 Task: Apply a Yellow cover color.
Action: Mouse moved to (676, 142)
Screenshot: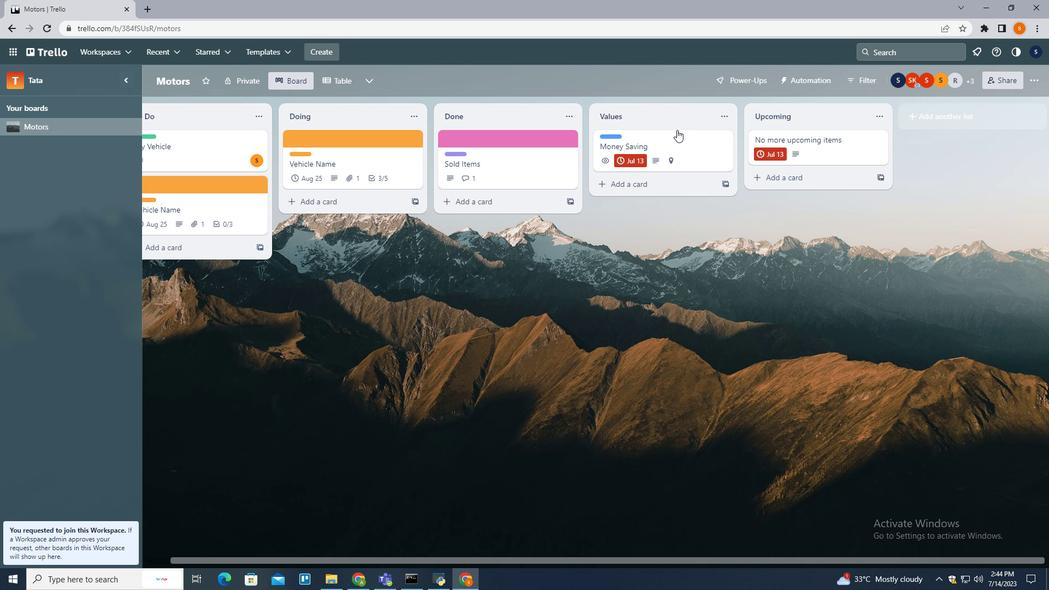 
Action: Mouse pressed left at (676, 142)
Screenshot: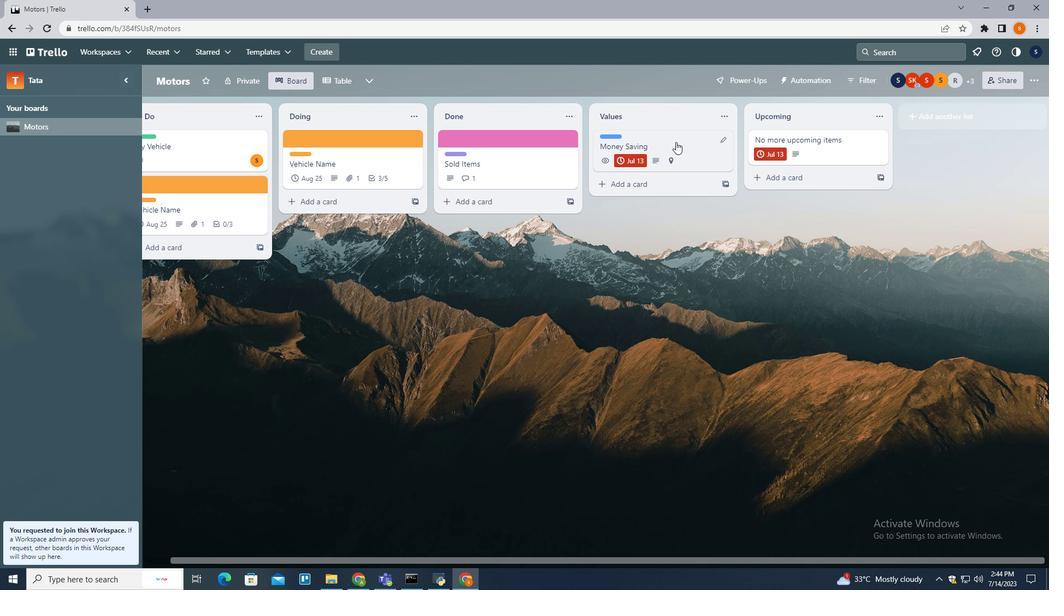 
Action: Mouse moved to (660, 301)
Screenshot: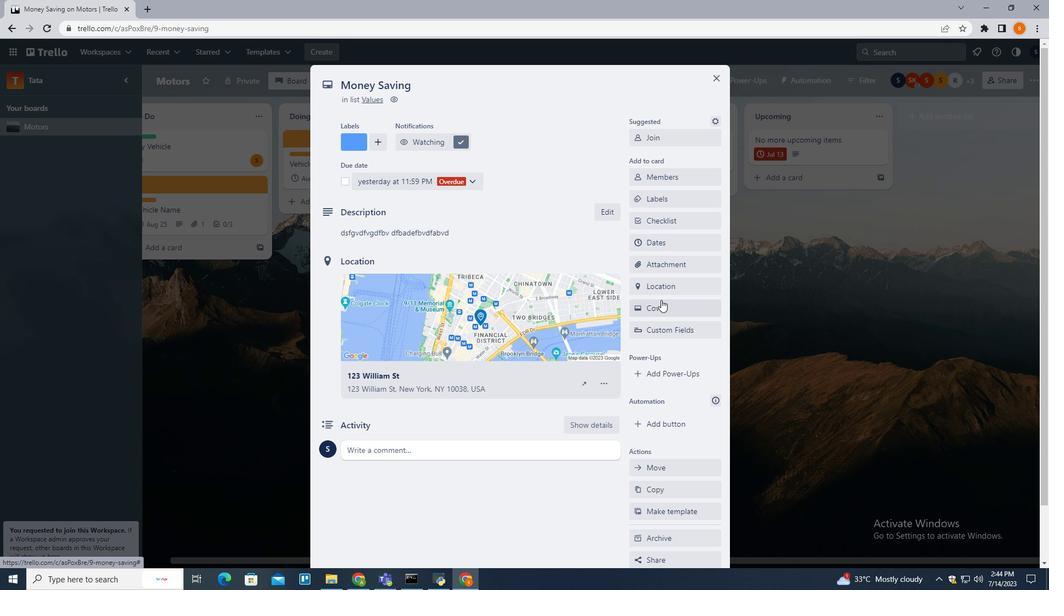 
Action: Mouse pressed left at (660, 301)
Screenshot: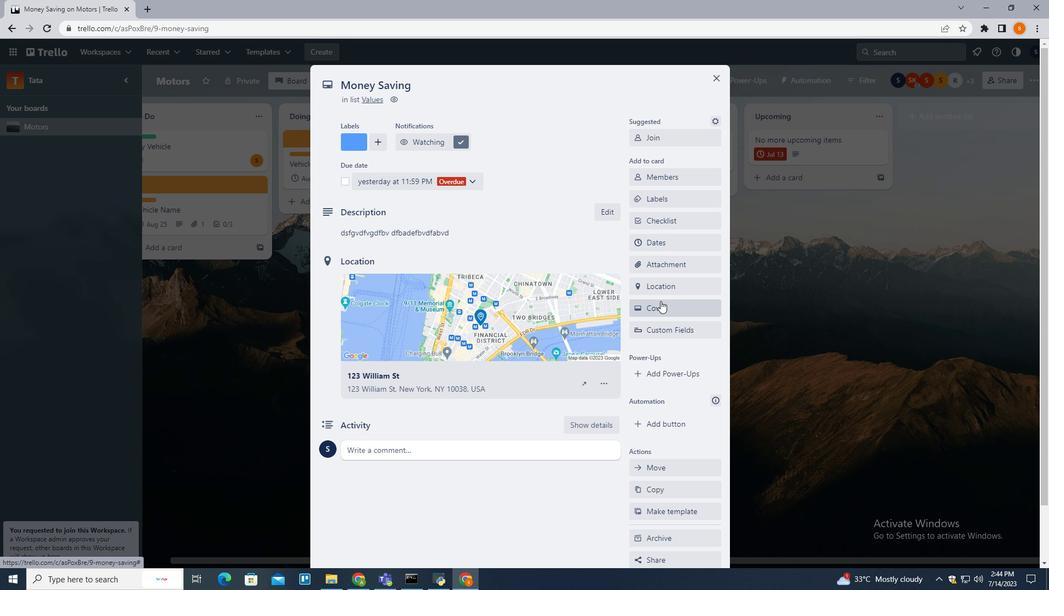 
Action: Mouse moved to (683, 166)
Screenshot: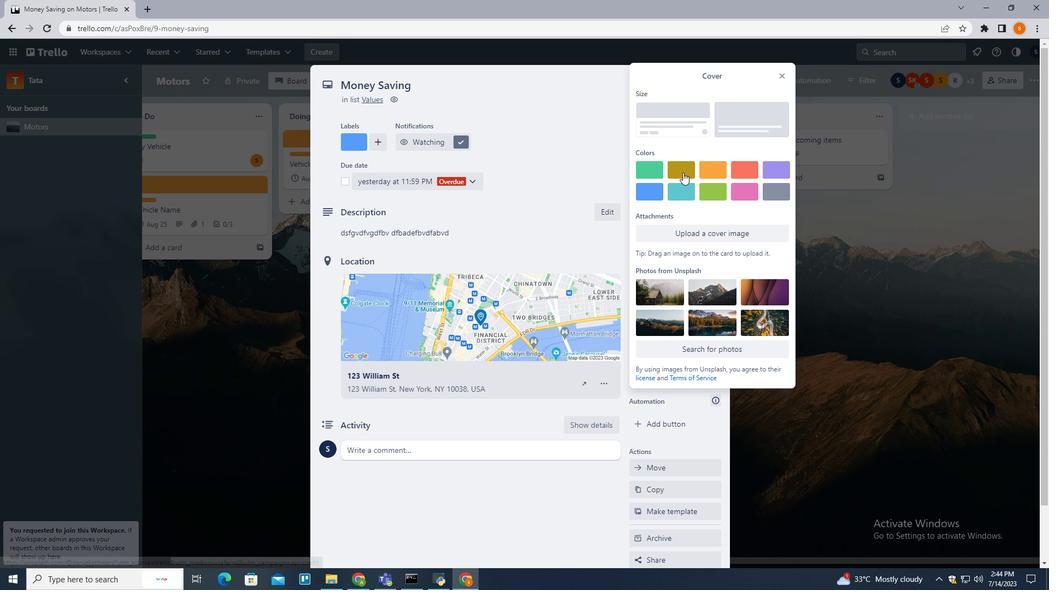 
Action: Mouse pressed left at (683, 166)
Screenshot: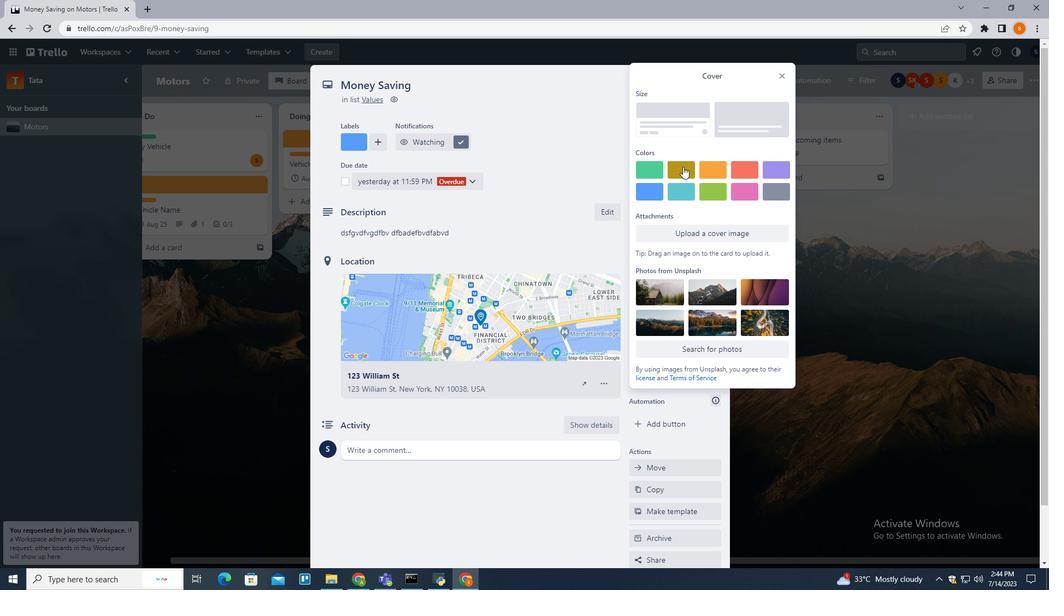 
Action: Mouse moved to (853, 253)
Screenshot: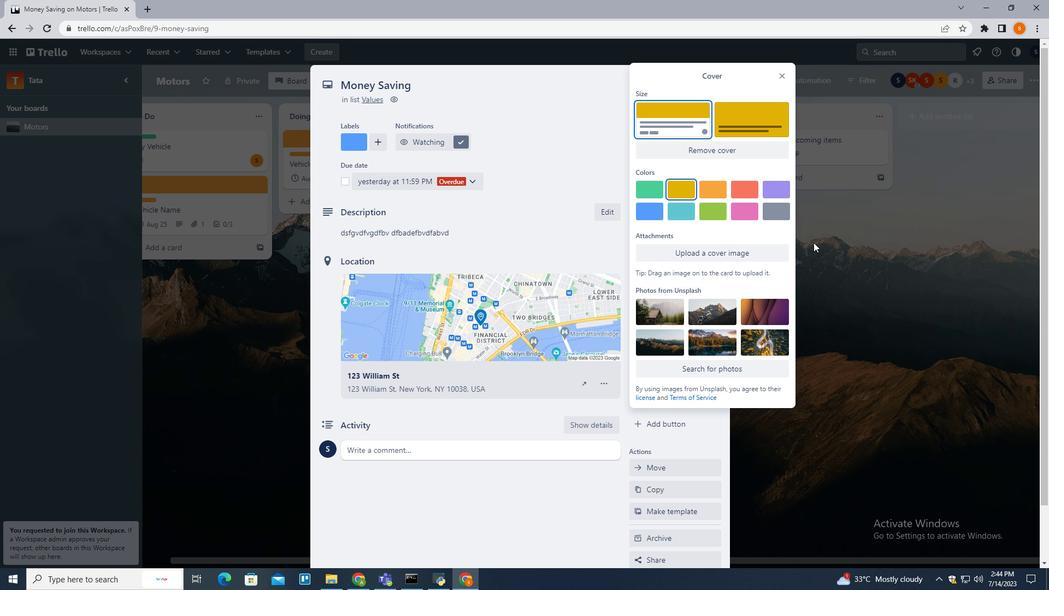 
Action: Mouse pressed left at (853, 253)
Screenshot: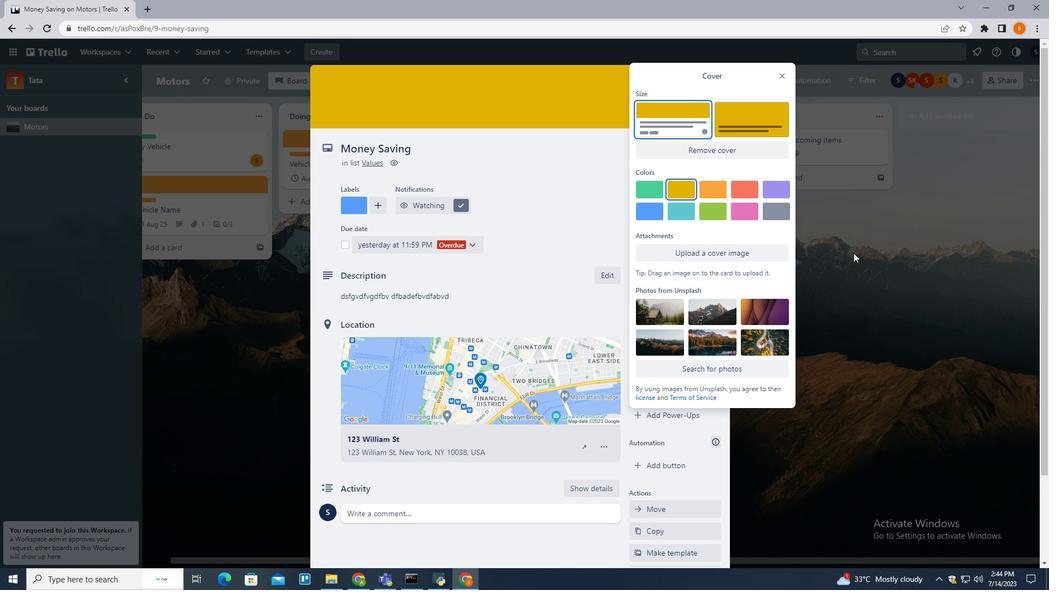 
Action: Mouse pressed left at (853, 253)
Screenshot: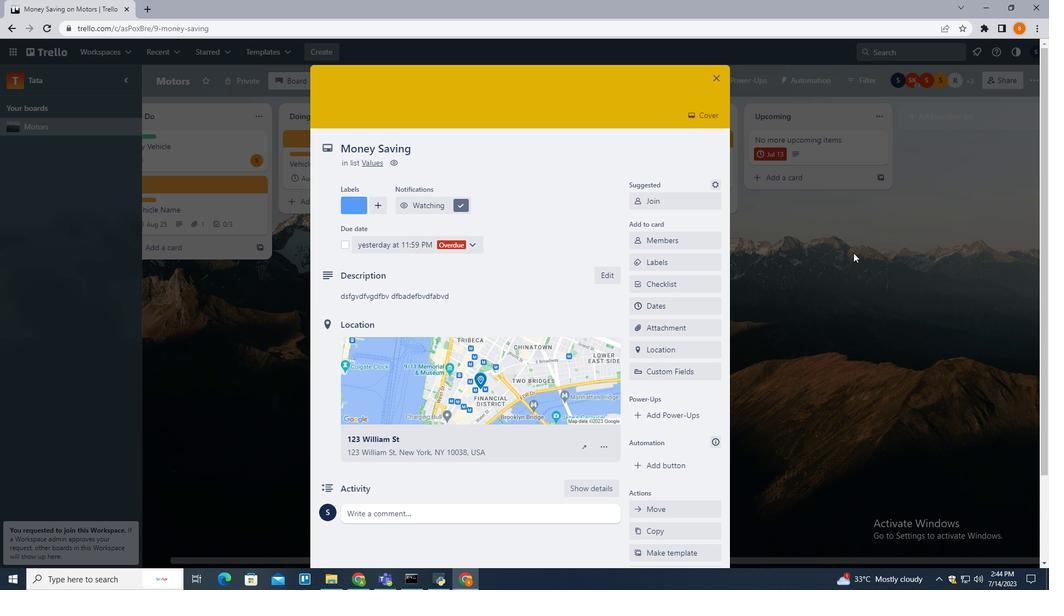 
